 Task: Create a due date automation trigger when advanced on, on the monday of the week a card is due add basic assigned to member @aryan at 11:00 AM.
Action: Mouse moved to (1083, 85)
Screenshot: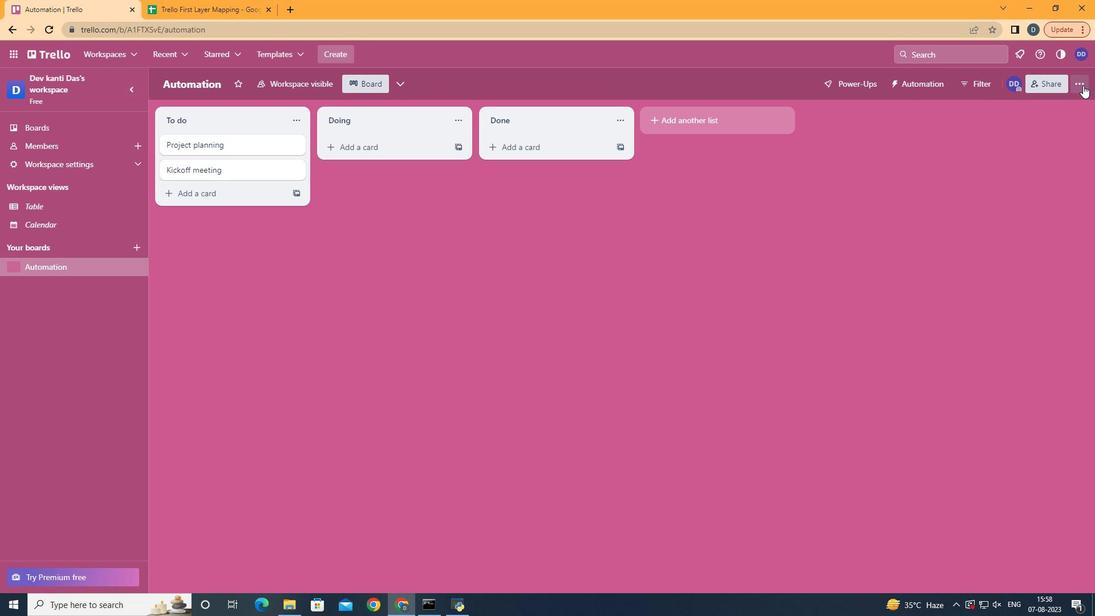 
Action: Mouse pressed left at (1083, 85)
Screenshot: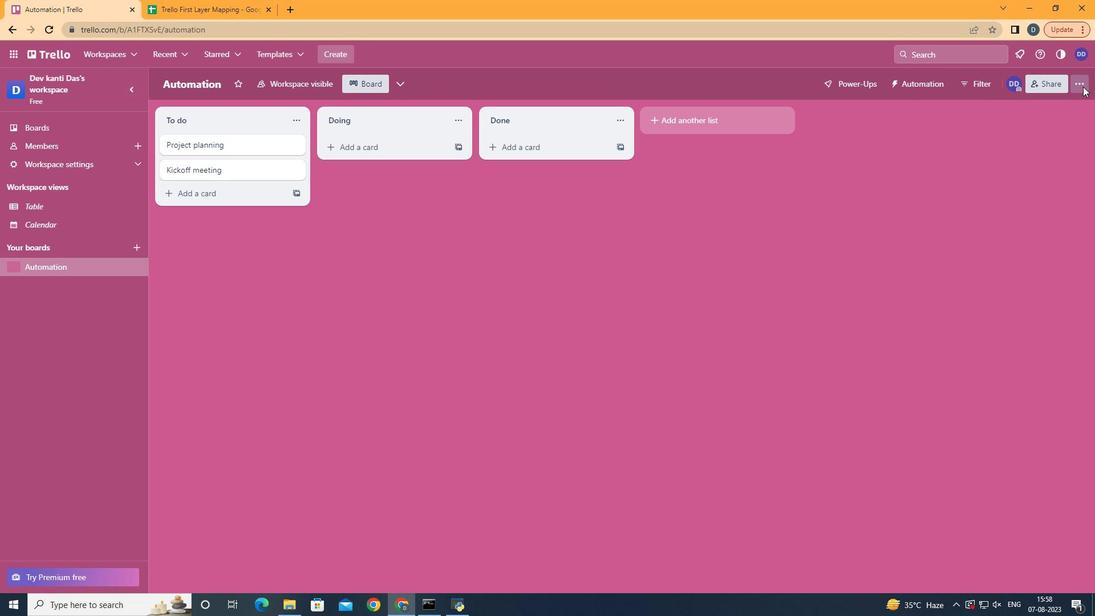 
Action: Mouse moved to (1012, 233)
Screenshot: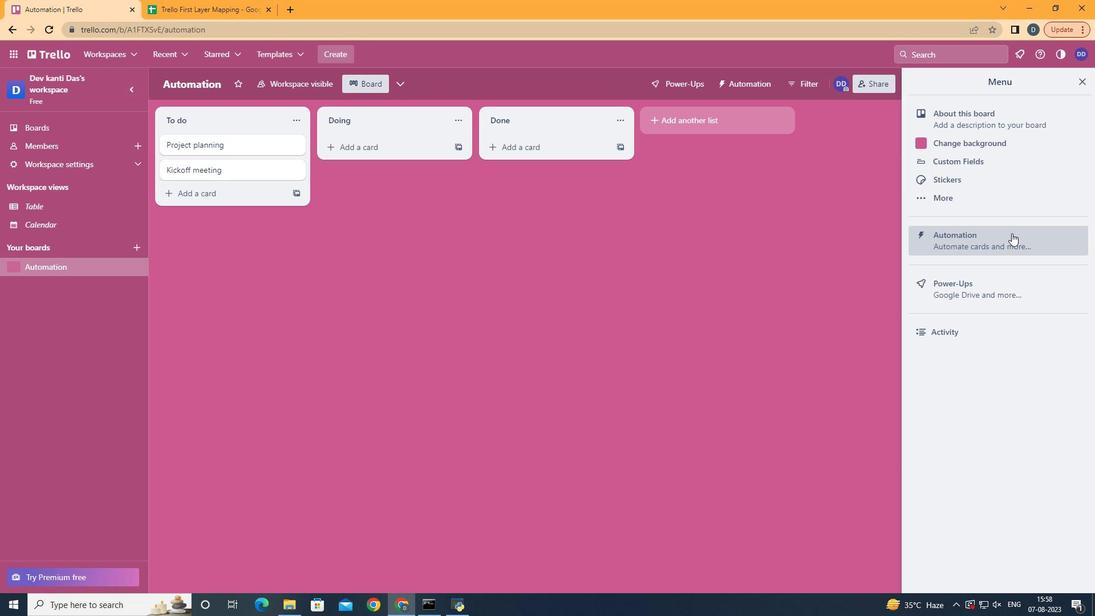 
Action: Mouse pressed left at (1012, 233)
Screenshot: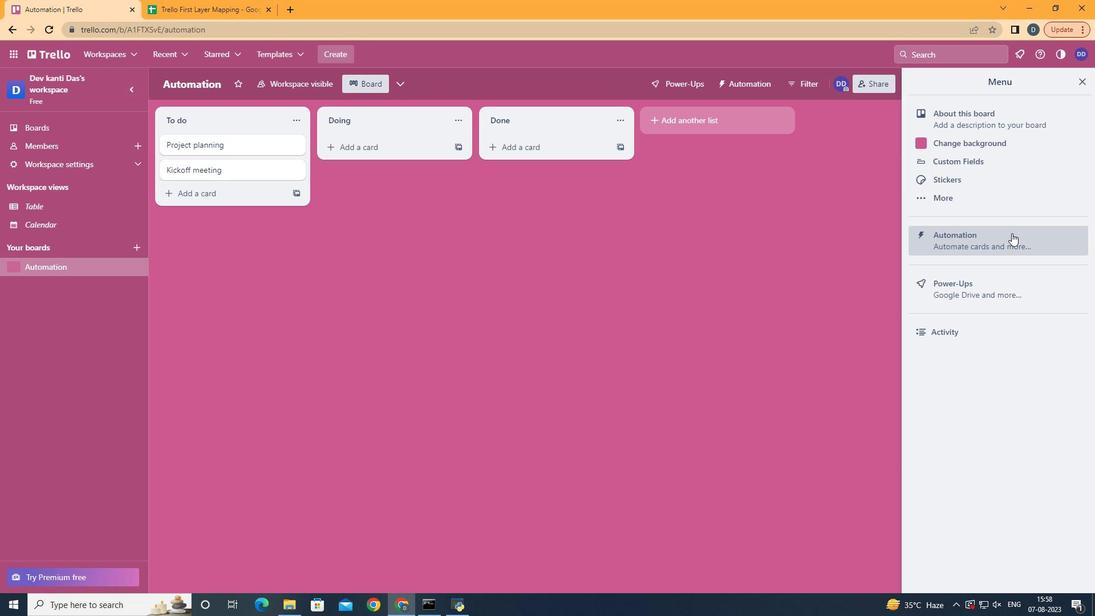 
Action: Mouse moved to (211, 227)
Screenshot: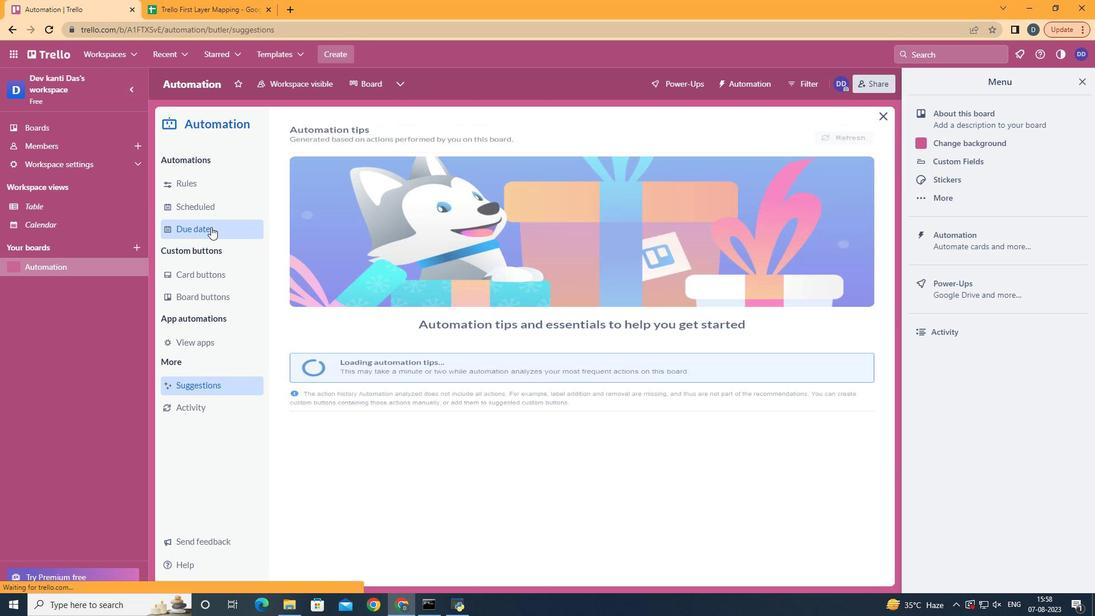 
Action: Mouse pressed left at (211, 227)
Screenshot: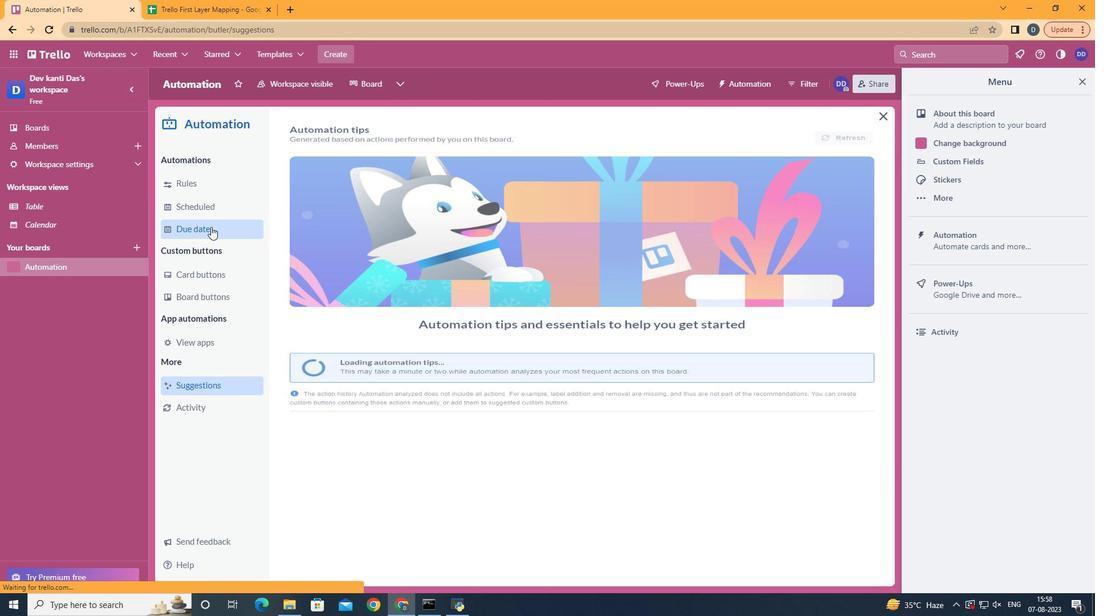 
Action: Mouse moved to (795, 140)
Screenshot: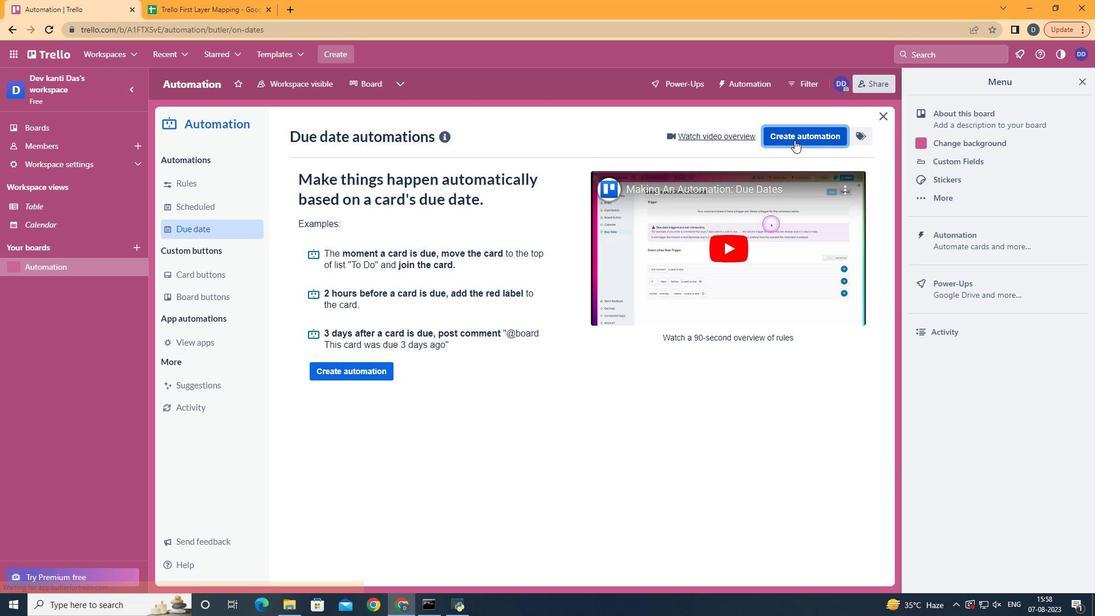 
Action: Mouse pressed left at (795, 140)
Screenshot: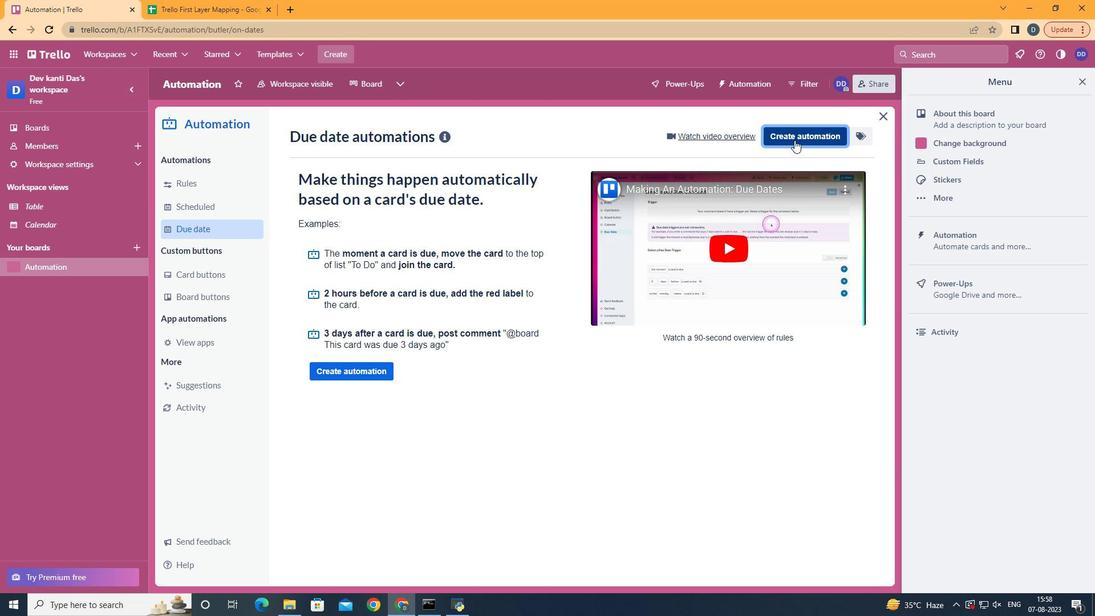 
Action: Mouse moved to (635, 241)
Screenshot: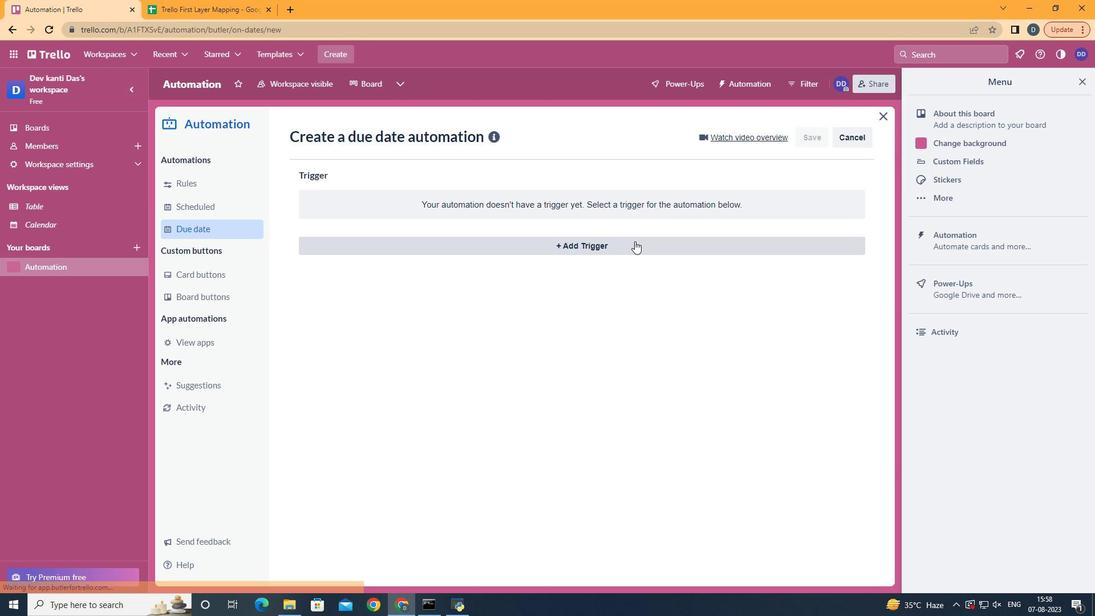 
Action: Mouse pressed left at (635, 241)
Screenshot: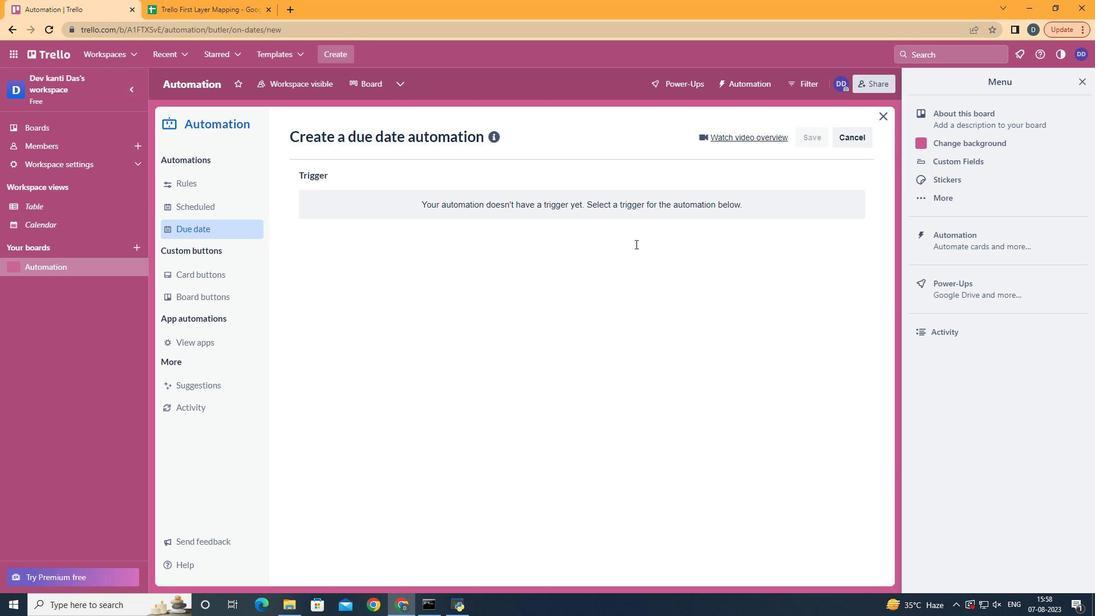 
Action: Mouse moved to (373, 289)
Screenshot: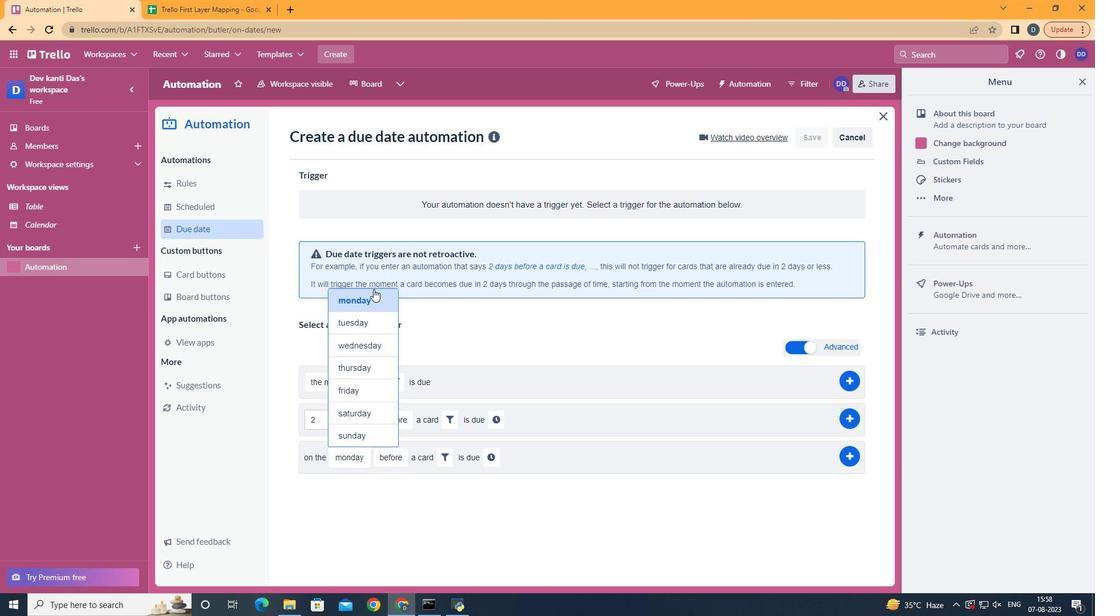 
Action: Mouse pressed left at (373, 289)
Screenshot: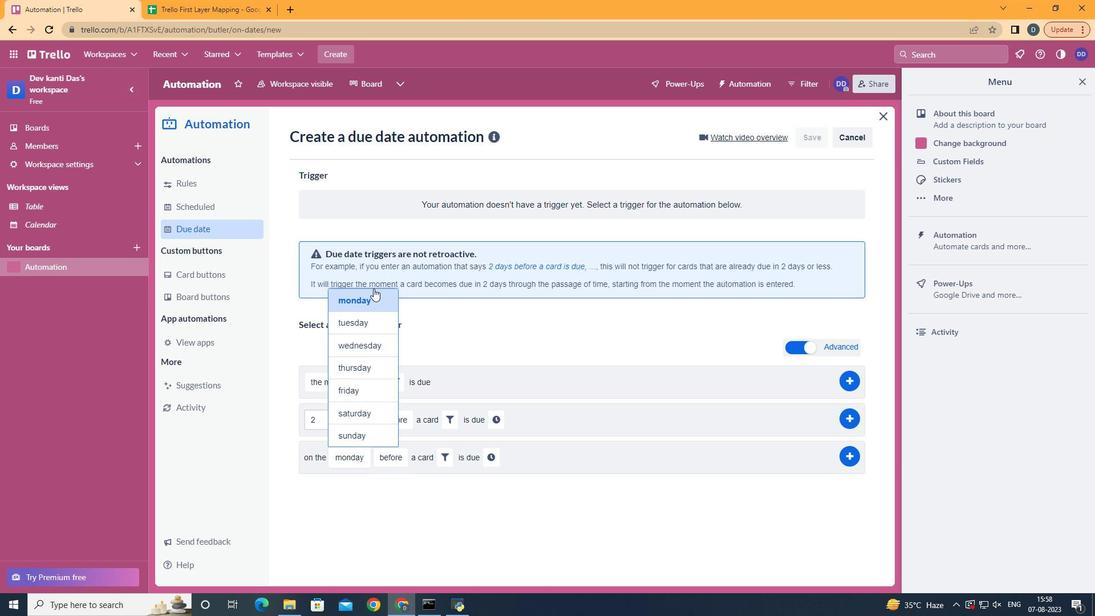 
Action: Mouse moved to (405, 520)
Screenshot: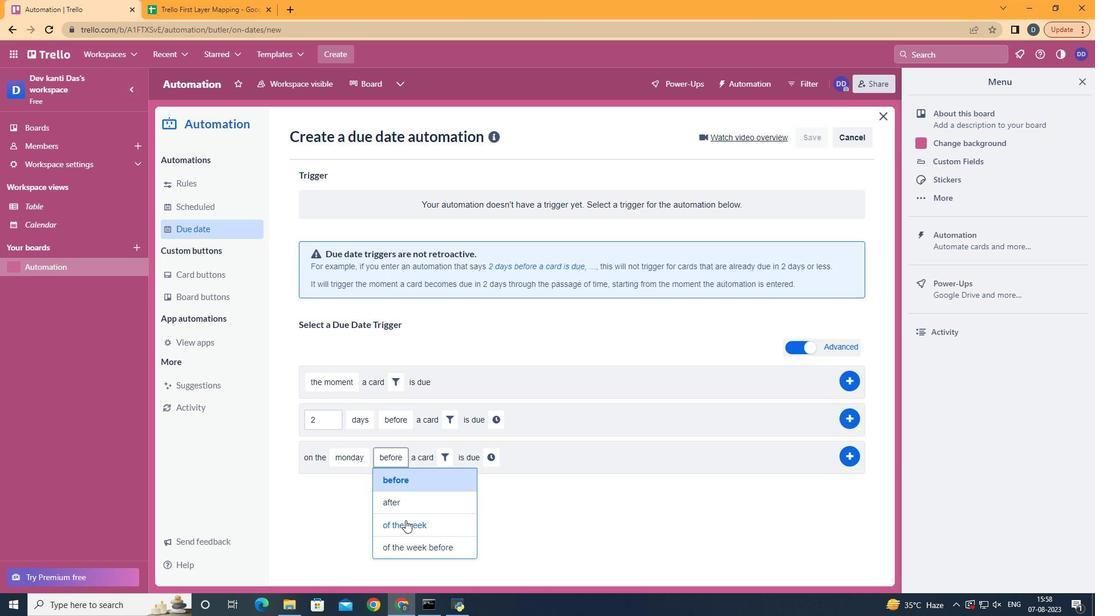 
Action: Mouse pressed left at (405, 520)
Screenshot: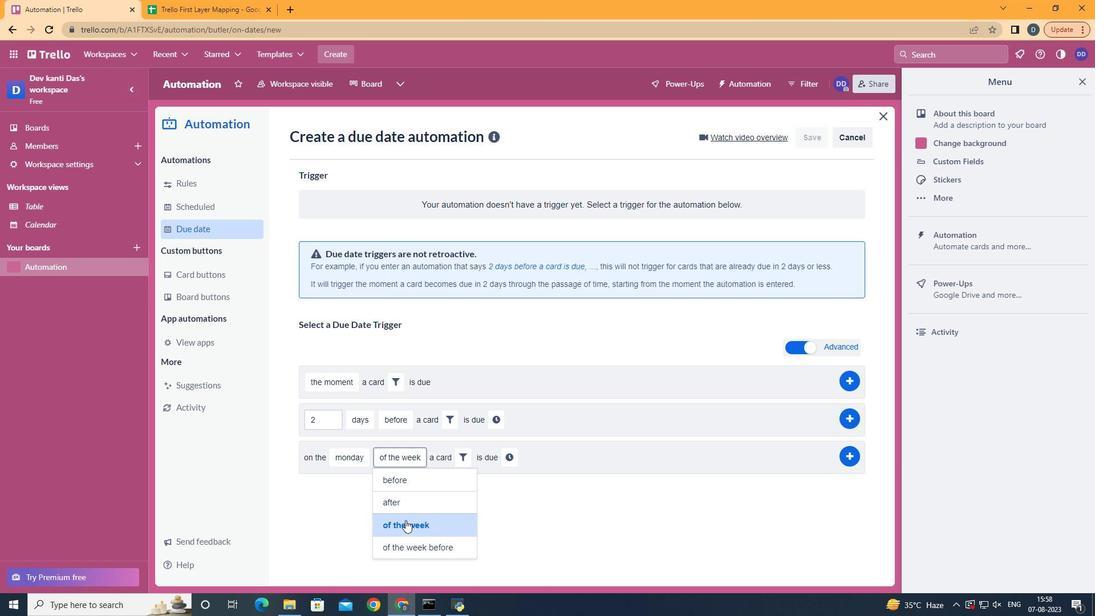 
Action: Mouse moved to (463, 459)
Screenshot: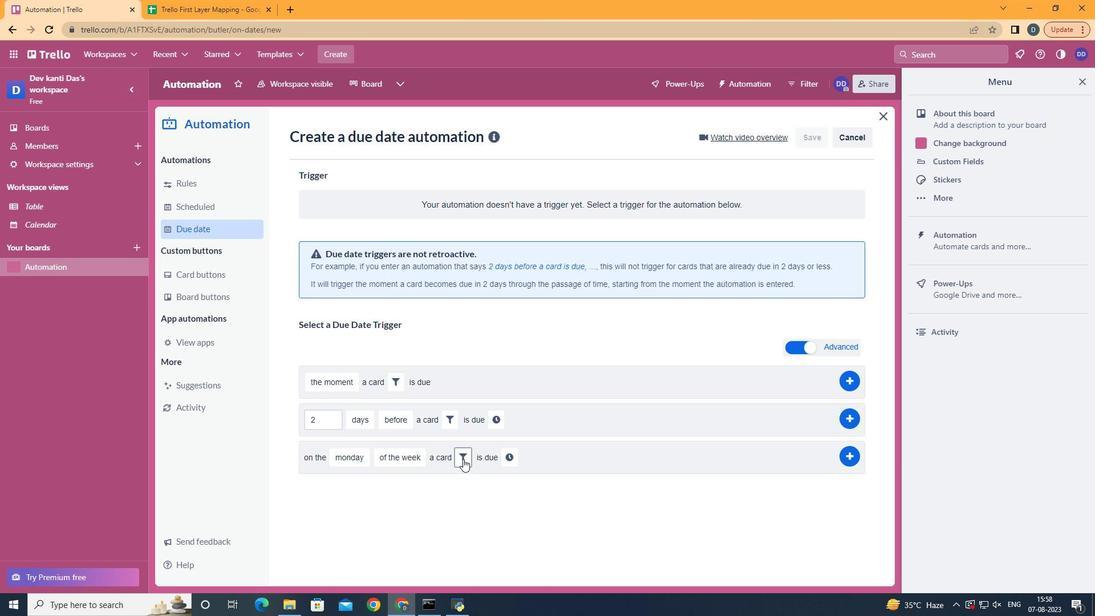 
Action: Mouse pressed left at (463, 459)
Screenshot: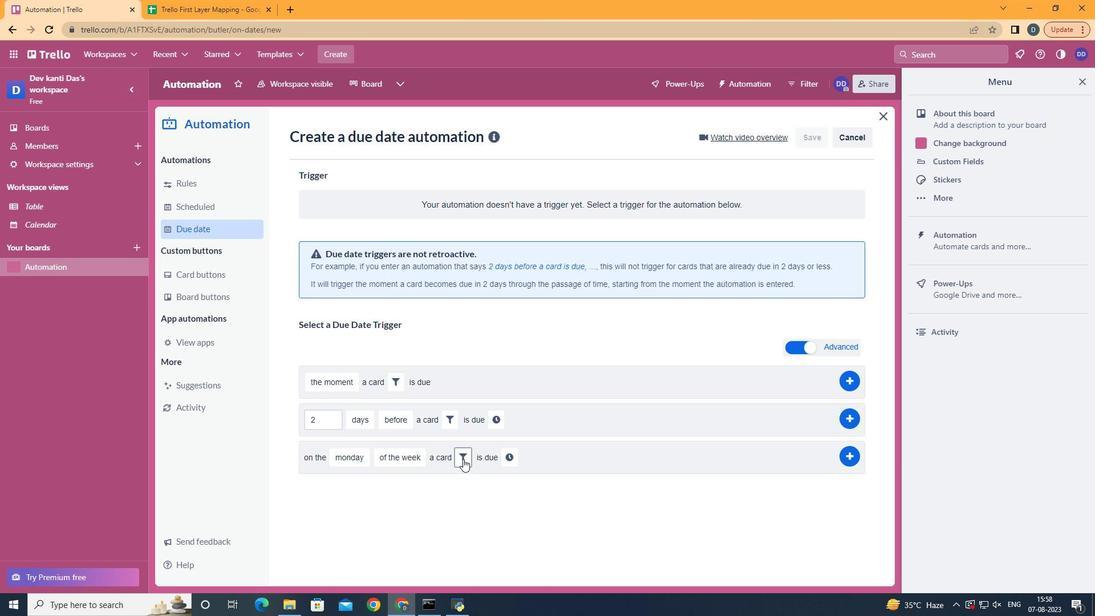 
Action: Mouse moved to (504, 526)
Screenshot: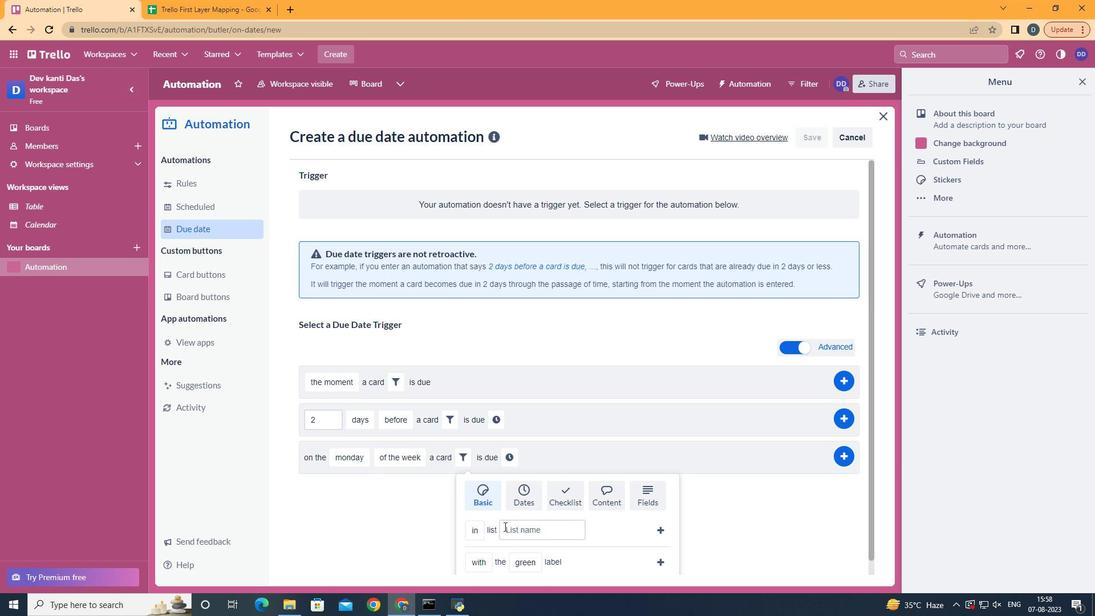 
Action: Mouse scrolled (504, 526) with delta (0, 0)
Screenshot: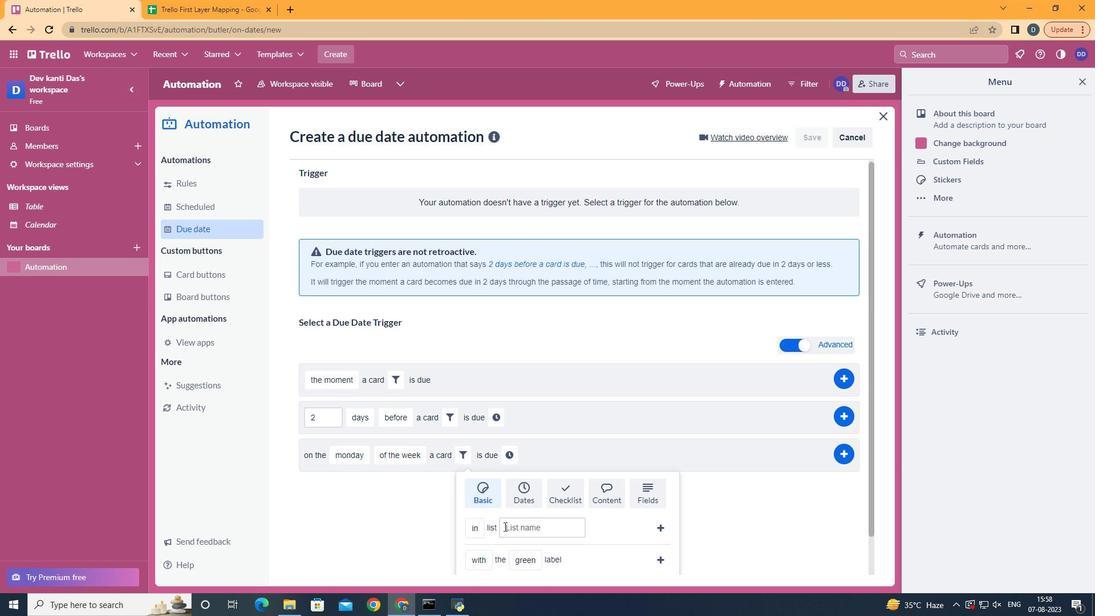 
Action: Mouse scrolled (504, 526) with delta (0, 0)
Screenshot: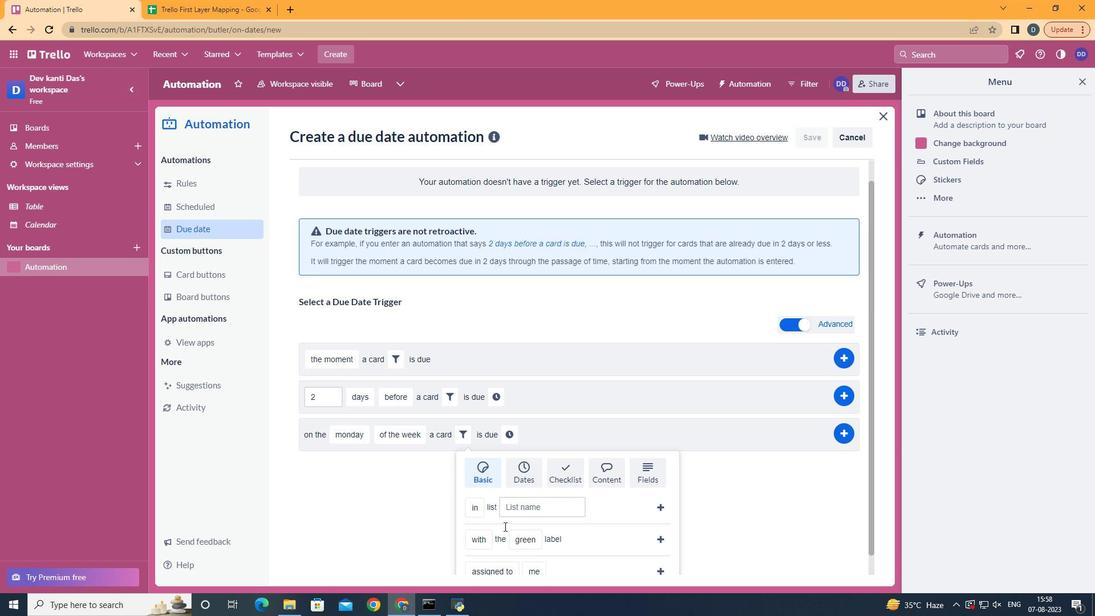 
Action: Mouse moved to (507, 485)
Screenshot: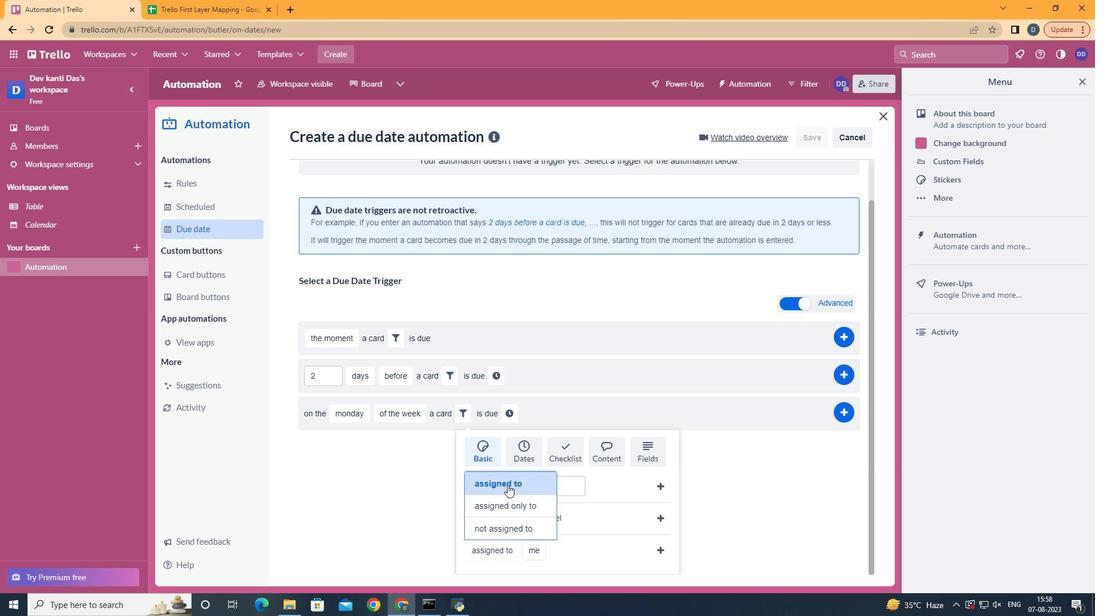 
Action: Mouse pressed left at (507, 485)
Screenshot: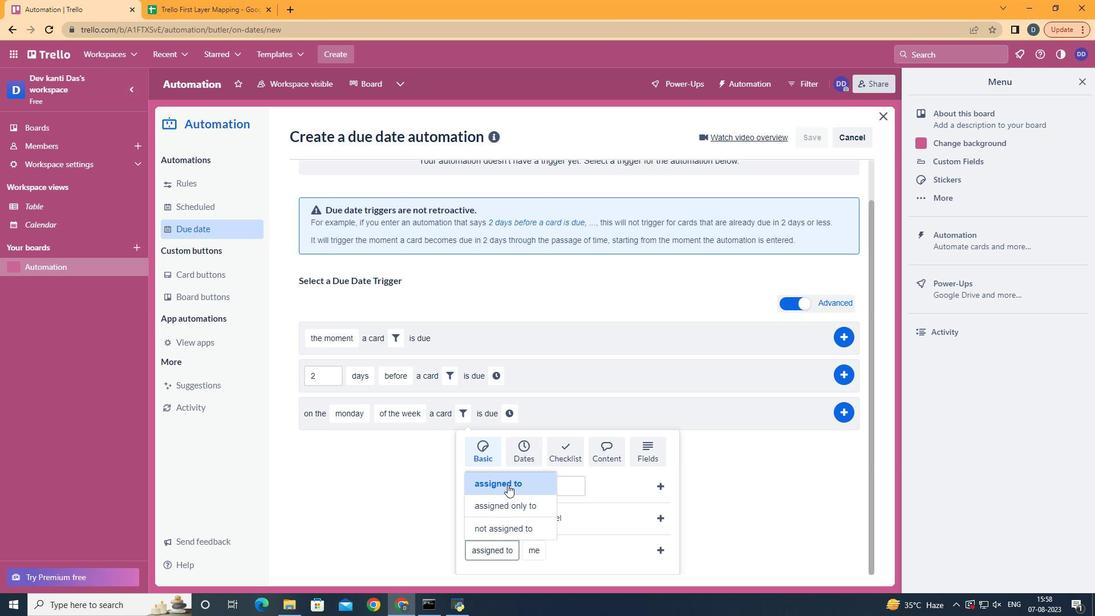 
Action: Mouse moved to (542, 532)
Screenshot: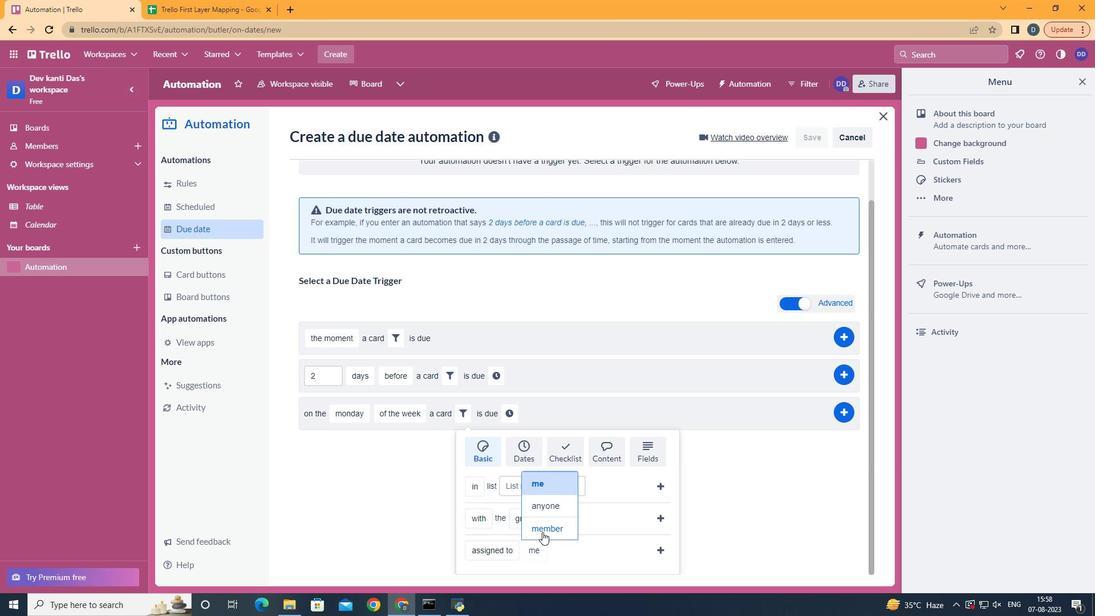 
Action: Mouse pressed left at (542, 532)
Screenshot: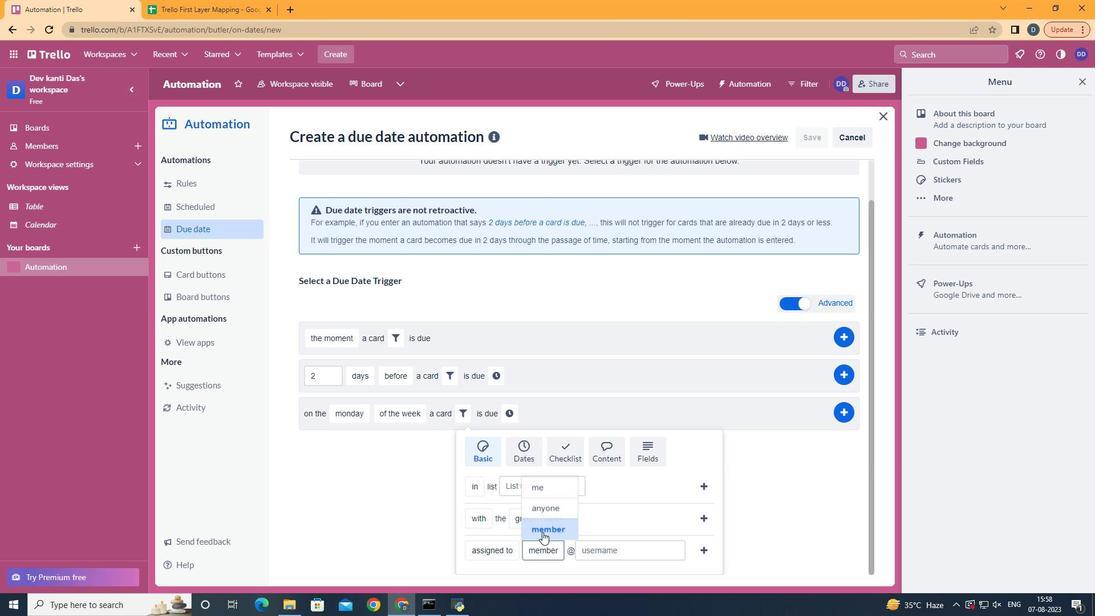 
Action: Mouse moved to (595, 550)
Screenshot: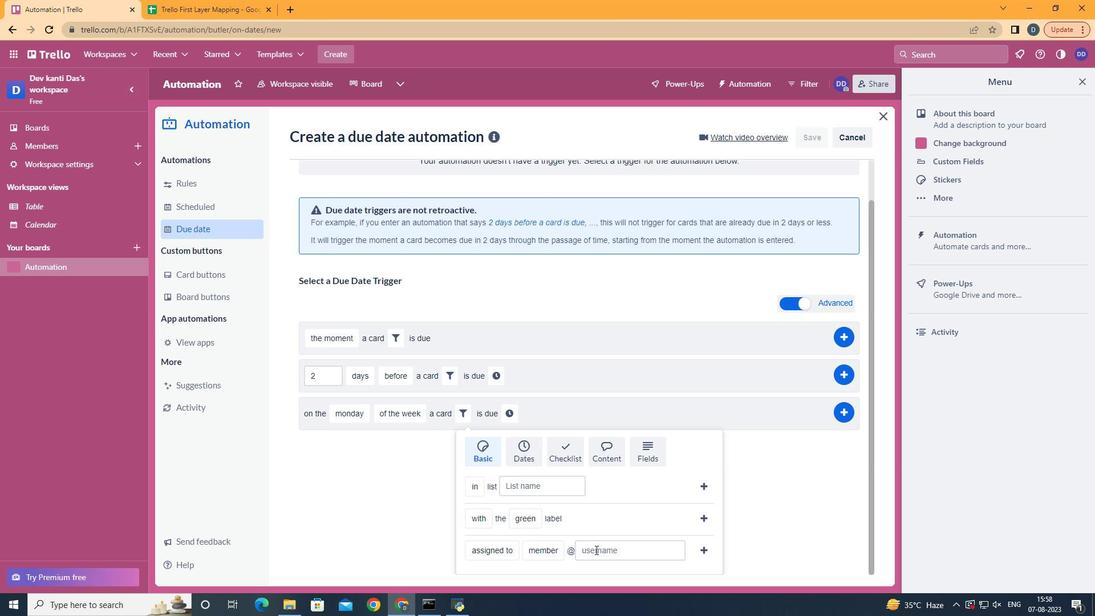 
Action: Mouse pressed left at (595, 550)
Screenshot: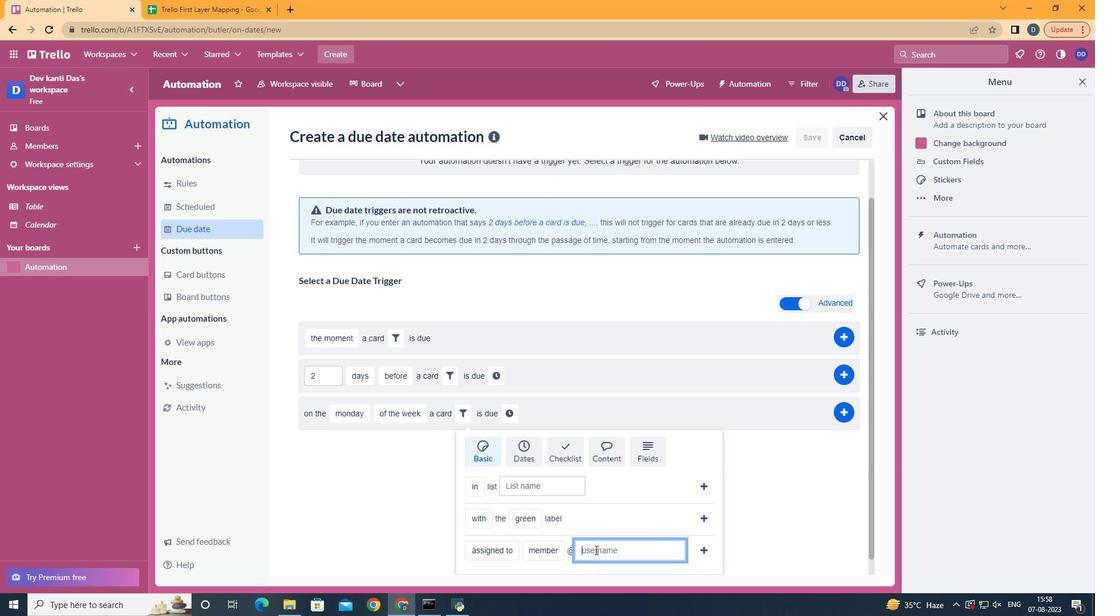 
Action: Key pressed aryan
Screenshot: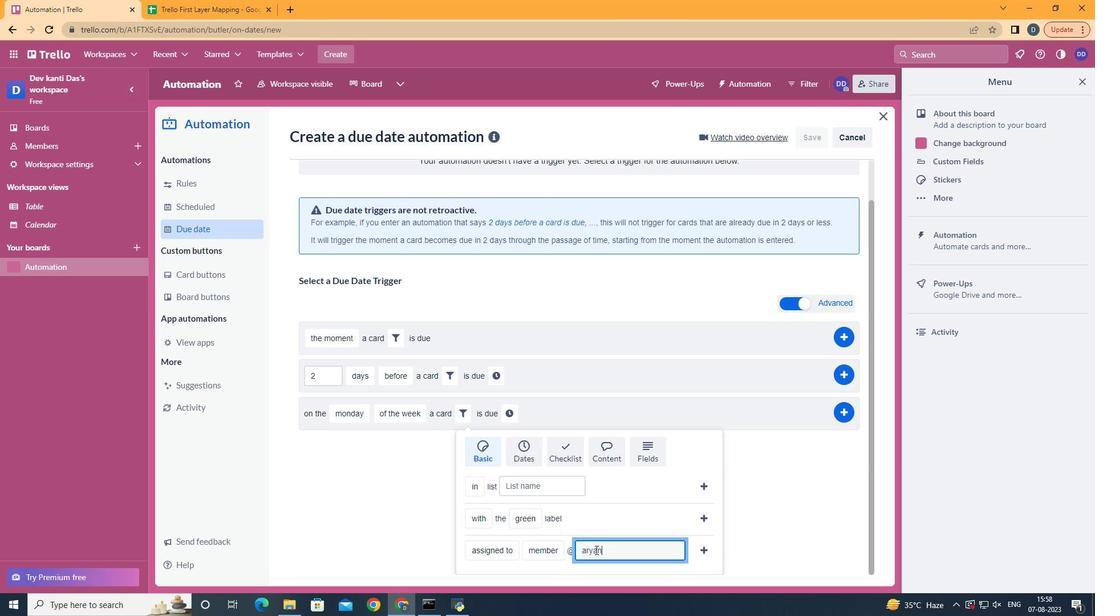 
Action: Mouse moved to (702, 550)
Screenshot: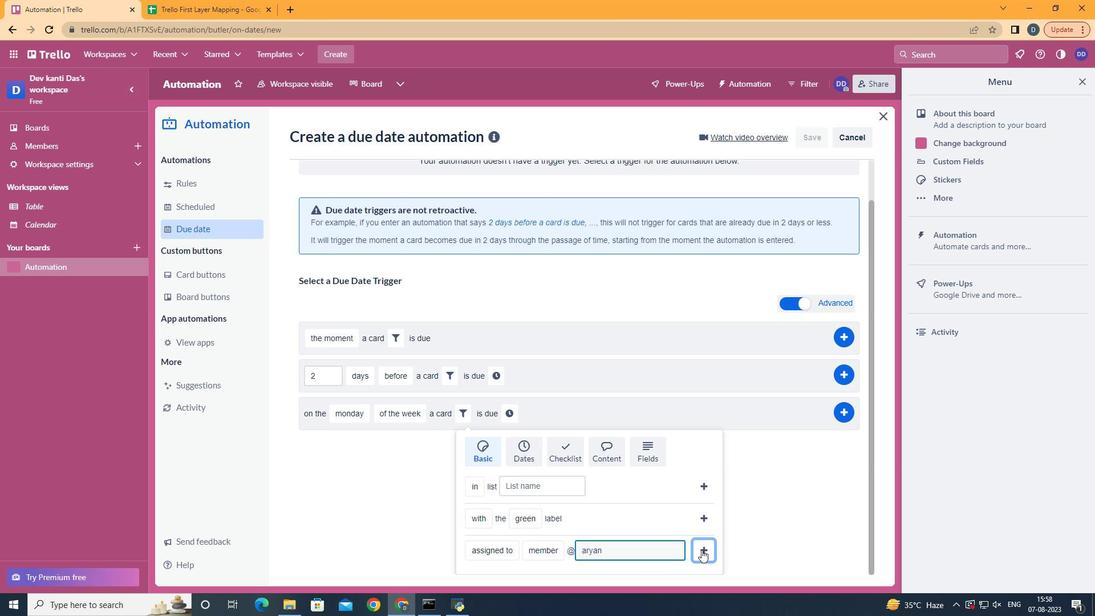 
Action: Mouse pressed left at (702, 550)
Screenshot: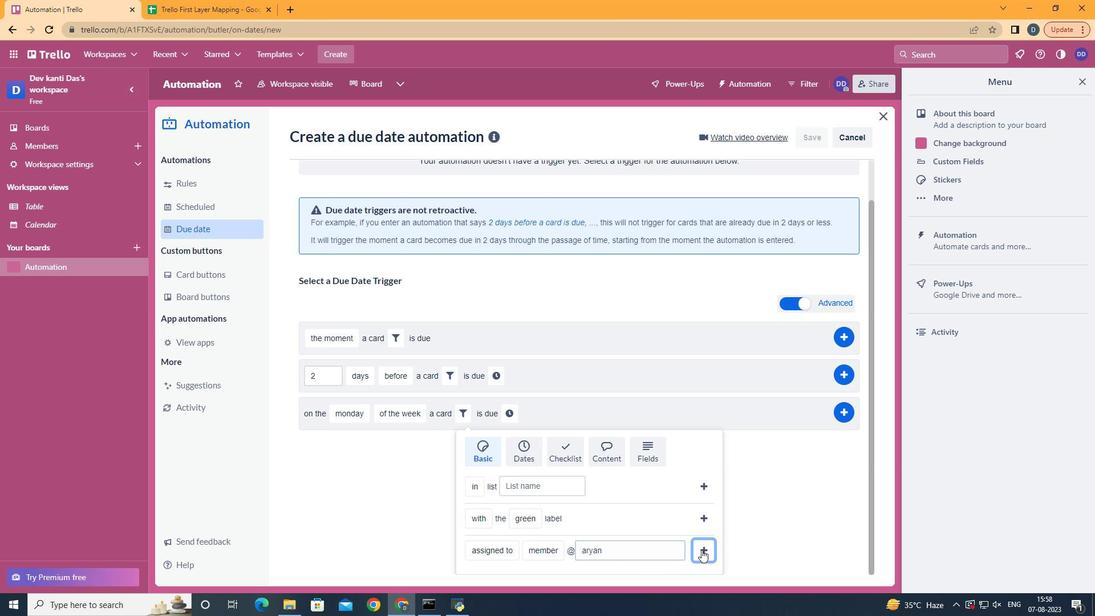 
Action: Mouse moved to (639, 458)
Screenshot: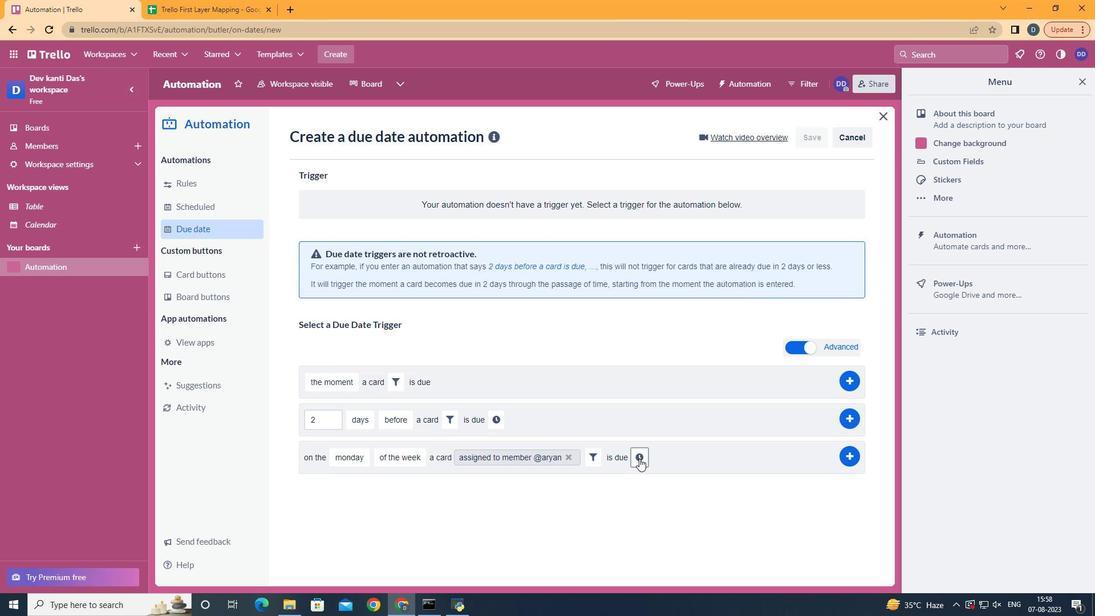 
Action: Mouse pressed left at (639, 458)
Screenshot: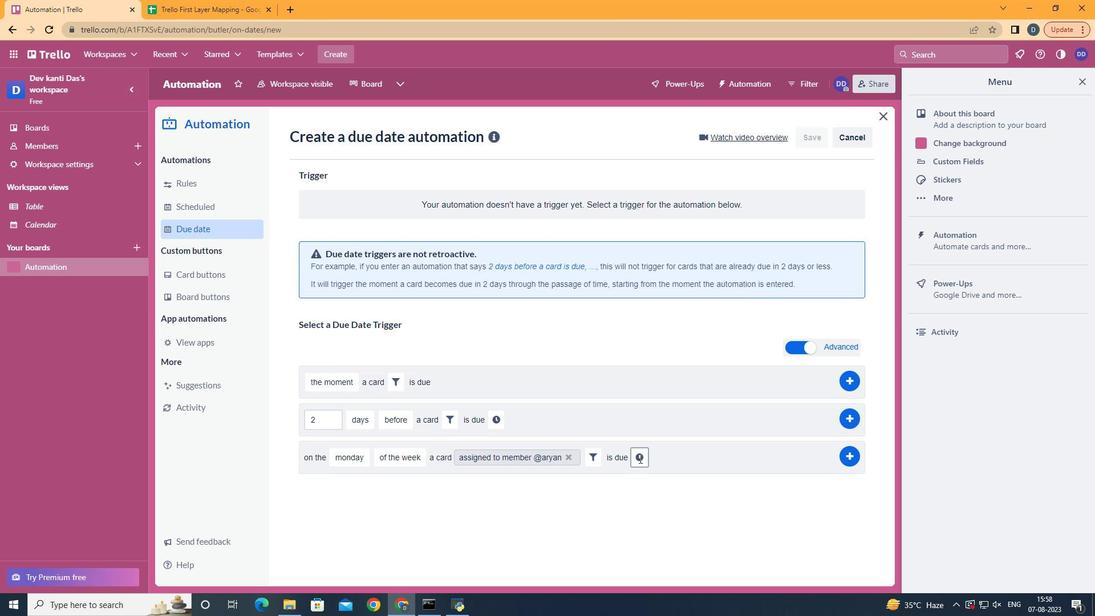 
Action: Mouse moved to (661, 464)
Screenshot: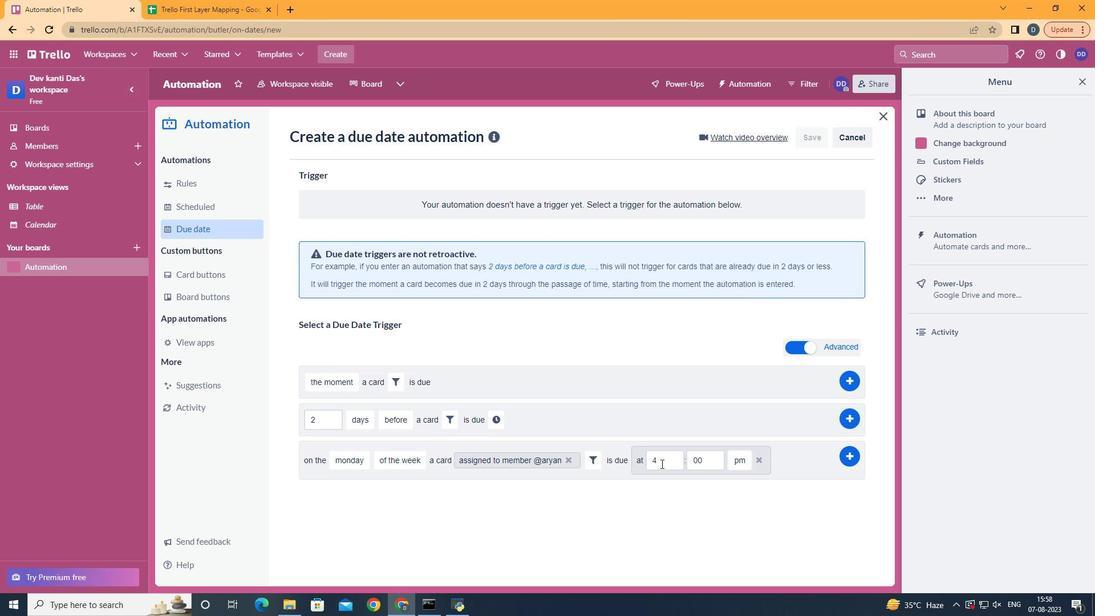 
Action: Mouse pressed left at (661, 464)
Screenshot: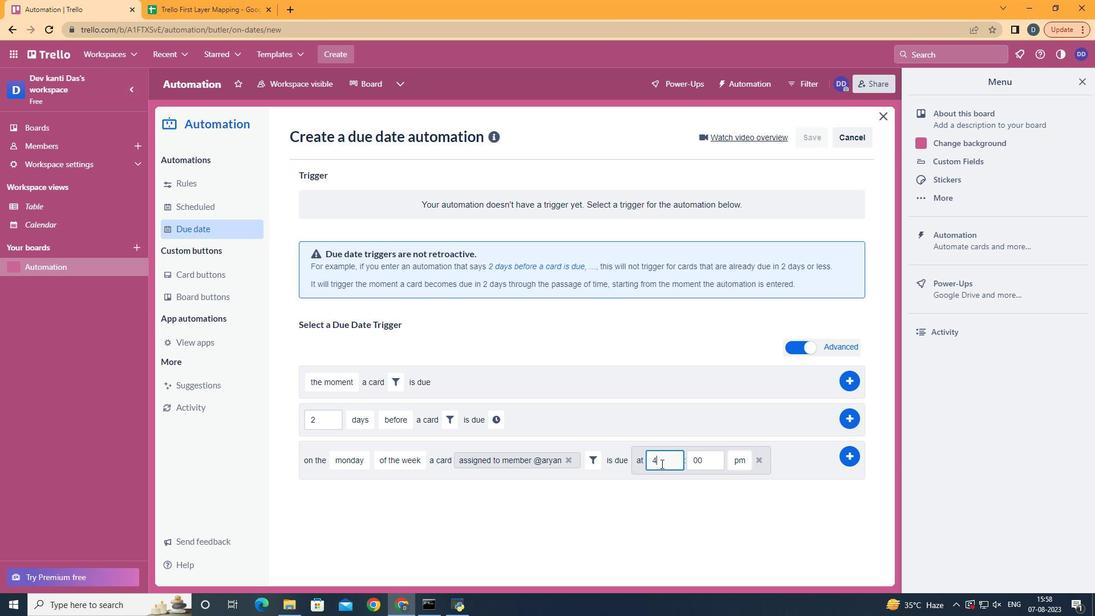 
Action: Key pressed <Key.backspace>11
Screenshot: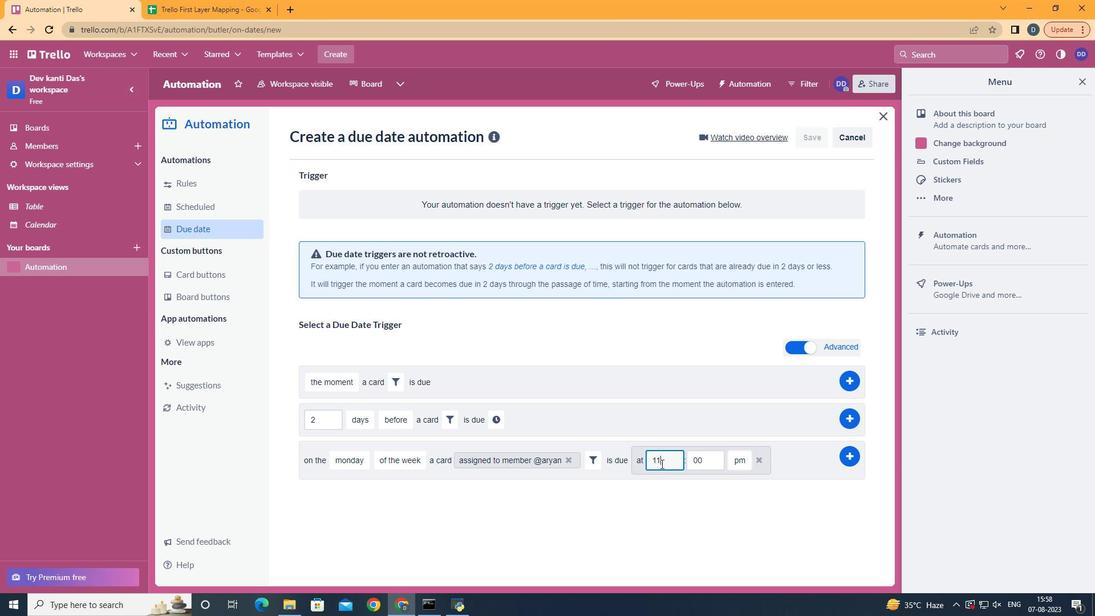
Action: Mouse moved to (740, 487)
Screenshot: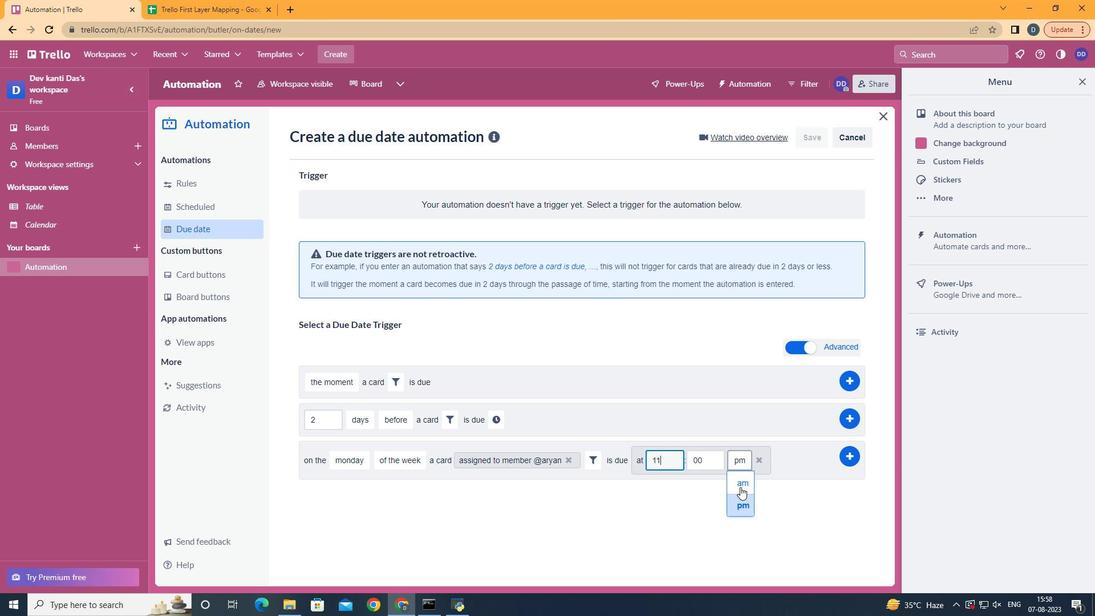 
Action: Mouse pressed left at (740, 487)
Screenshot: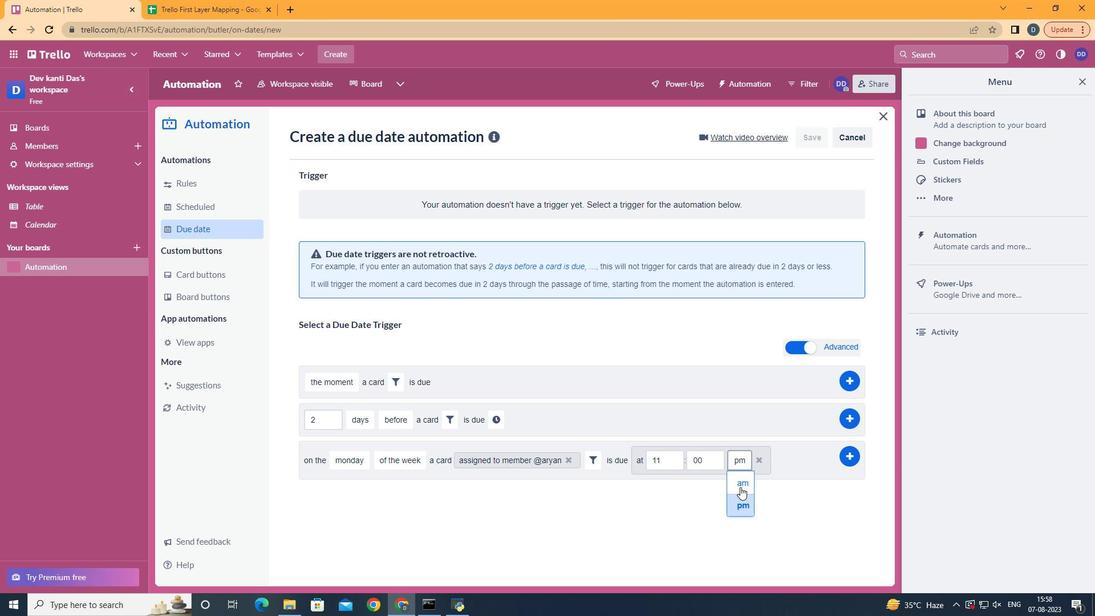 
Action: Mouse moved to (846, 452)
Screenshot: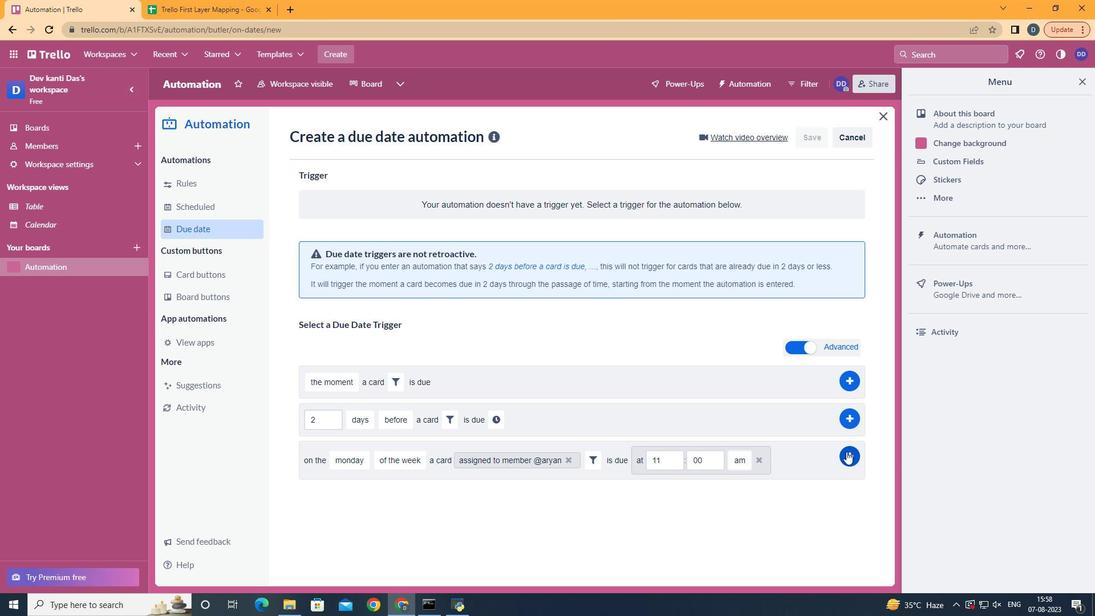 
Action: Mouse pressed left at (846, 452)
Screenshot: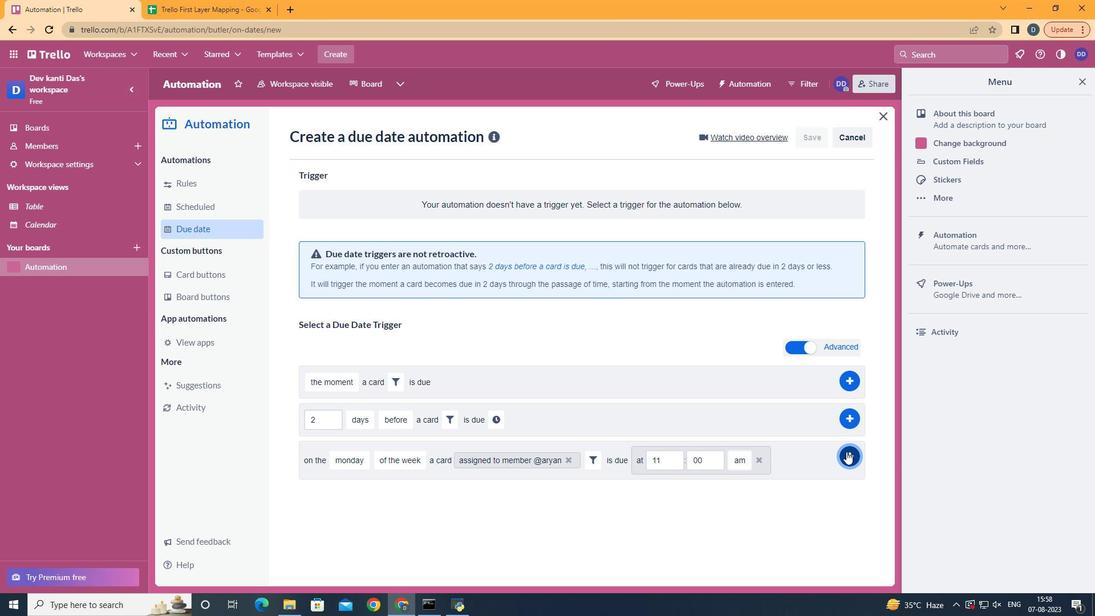 
Action: Mouse moved to (643, 207)
Screenshot: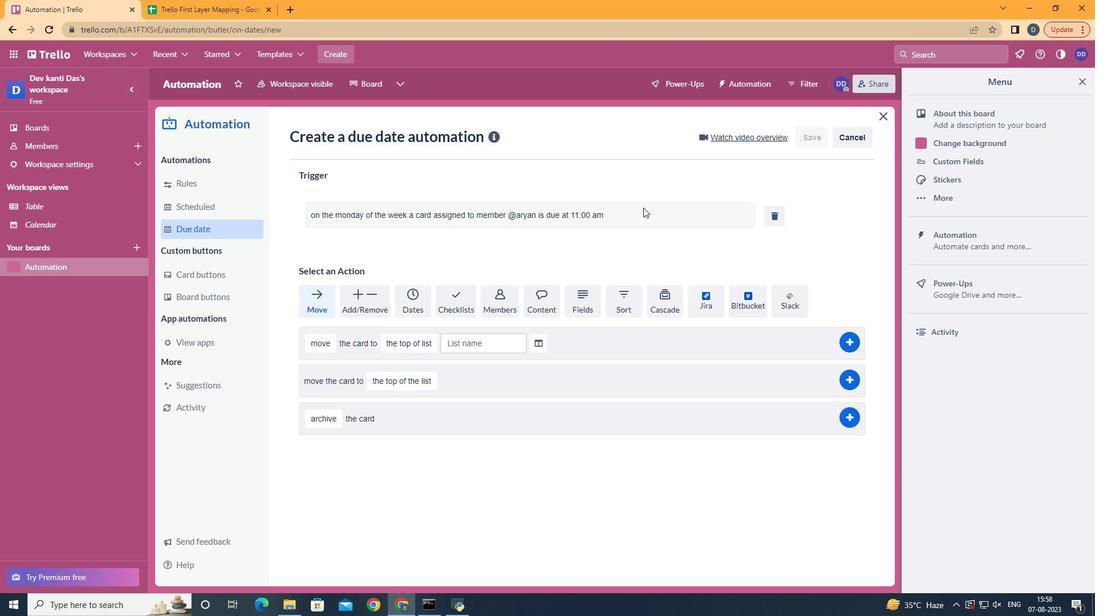 
